 Task: Check the rules for "Victory Lane Racing NASCAR Cup Series".
Action: Mouse moved to (517, 146)
Screenshot: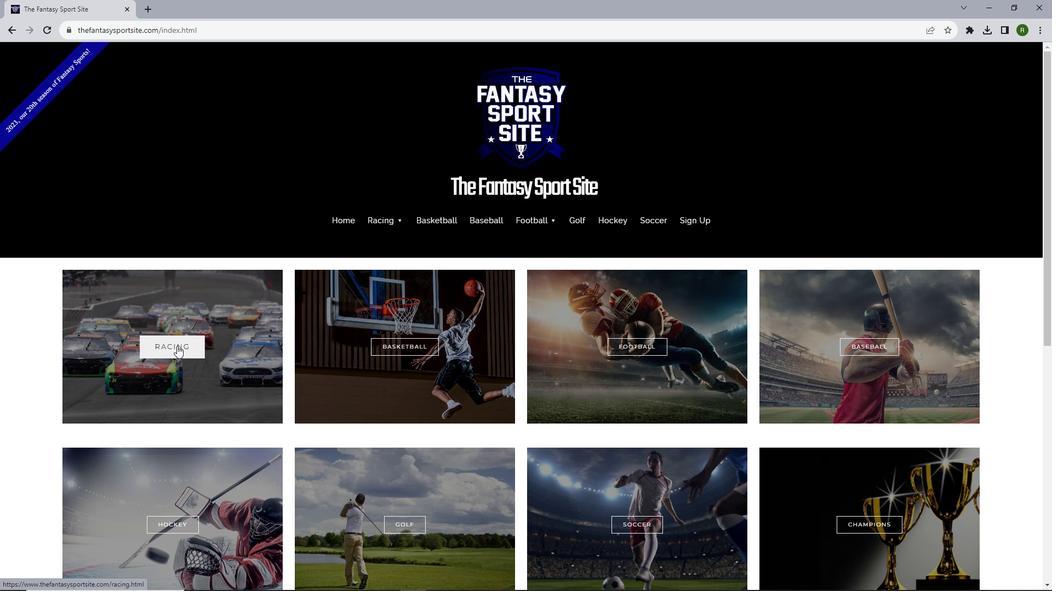 
Action: Mouse pressed left at (517, 146)
Screenshot: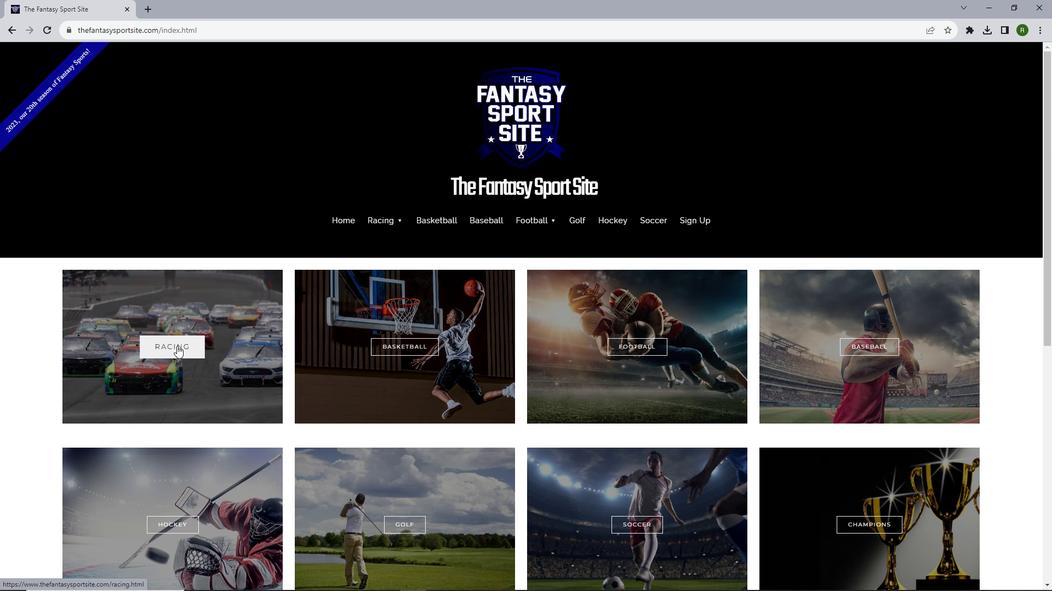
Action: Mouse moved to (517, 169)
Screenshot: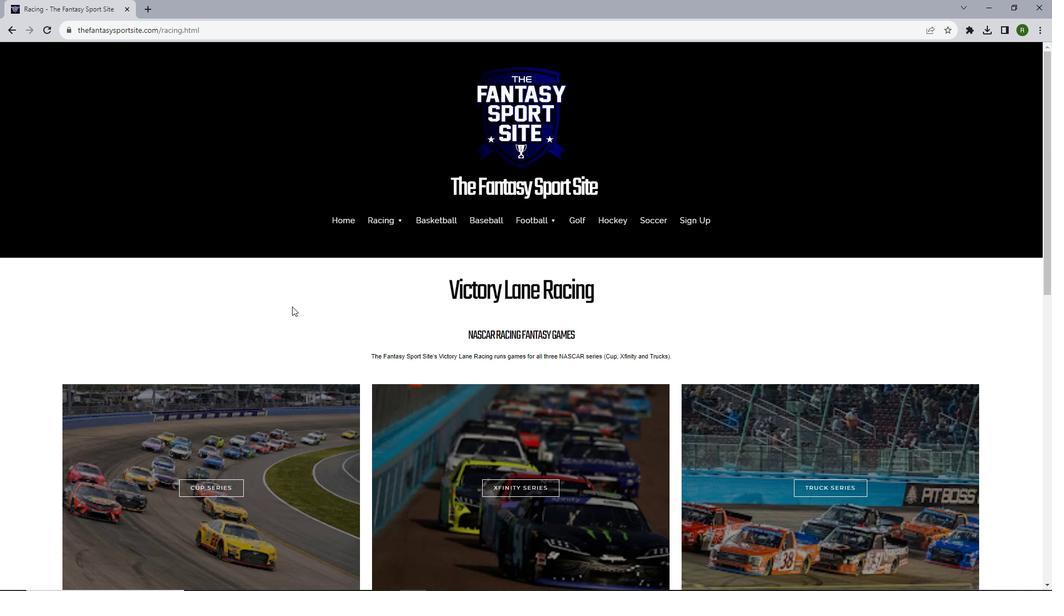 
Action: Mouse scrolled (517, 169) with delta (0, 0)
Screenshot: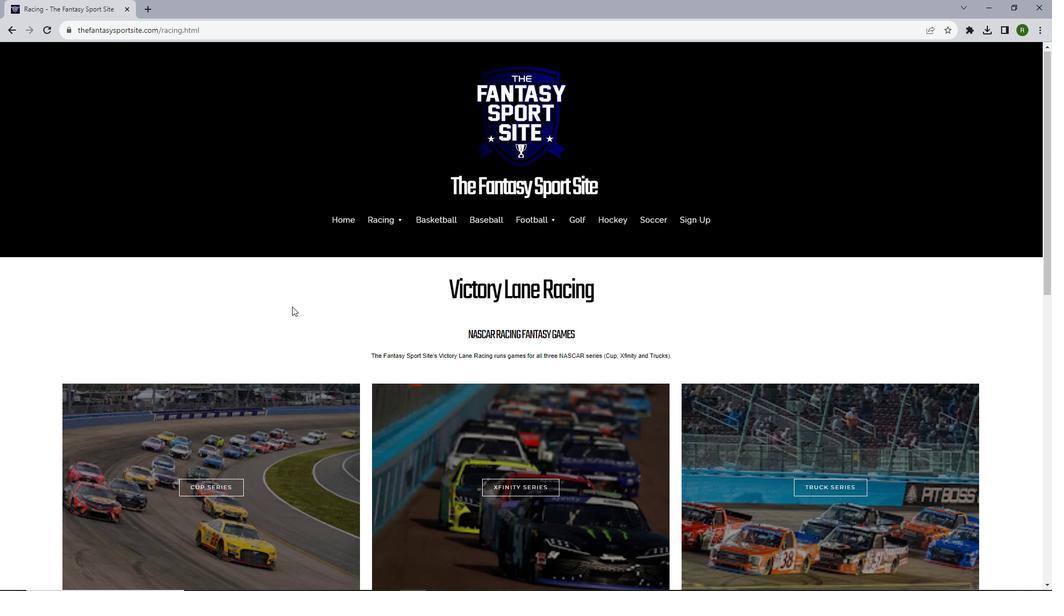 
Action: Mouse moved to (517, 92)
Screenshot: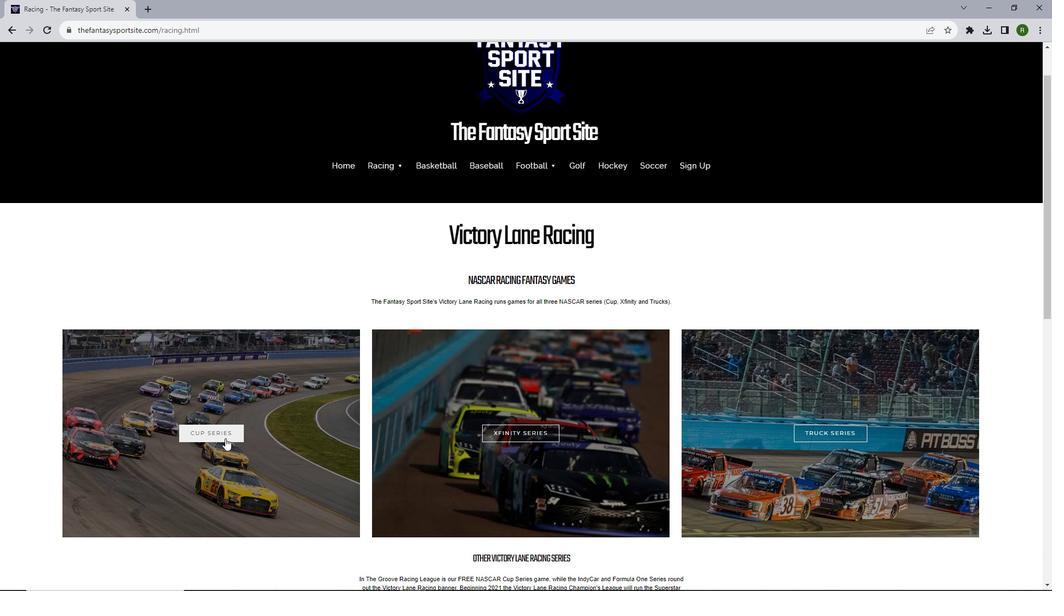 
Action: Mouse pressed left at (517, 92)
Screenshot: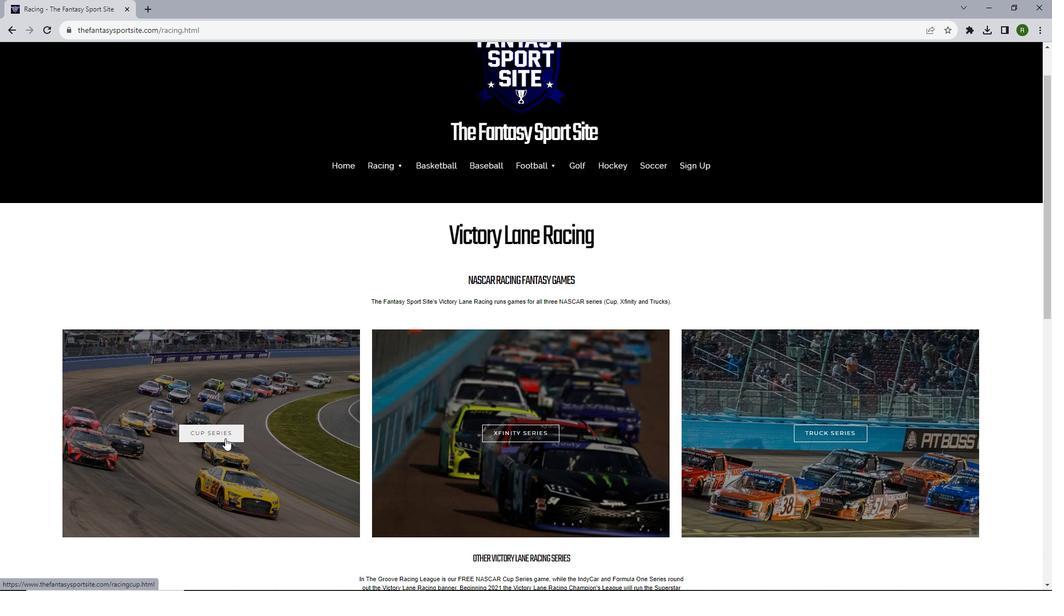 
Action: Mouse moved to (518, 123)
Screenshot: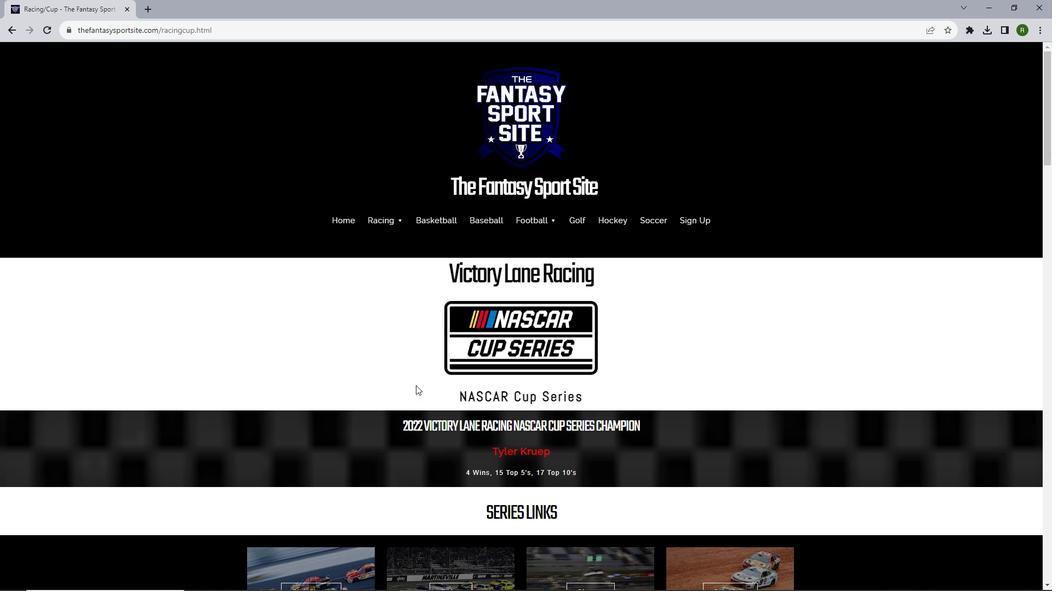 
Action: Mouse scrolled (518, 123) with delta (0, 0)
Screenshot: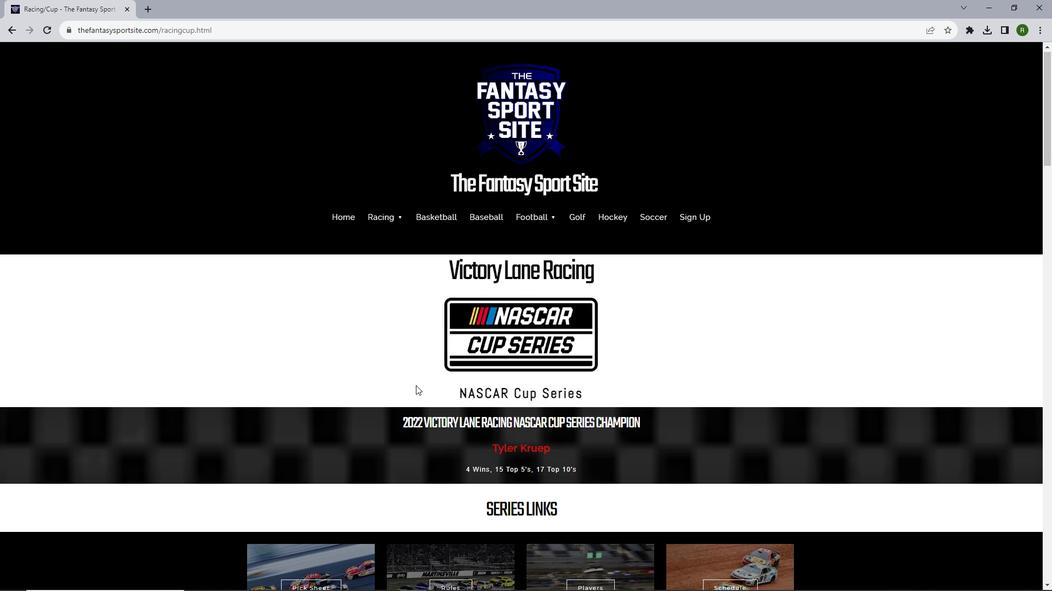 
Action: Mouse scrolled (518, 123) with delta (0, 0)
Screenshot: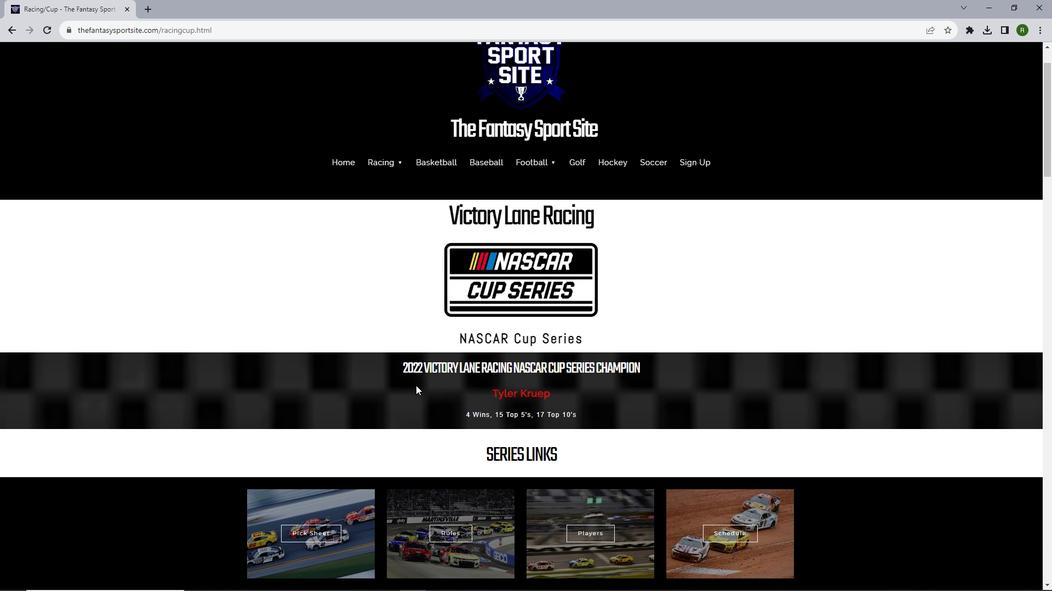 
Action: Mouse scrolled (518, 123) with delta (0, 0)
Screenshot: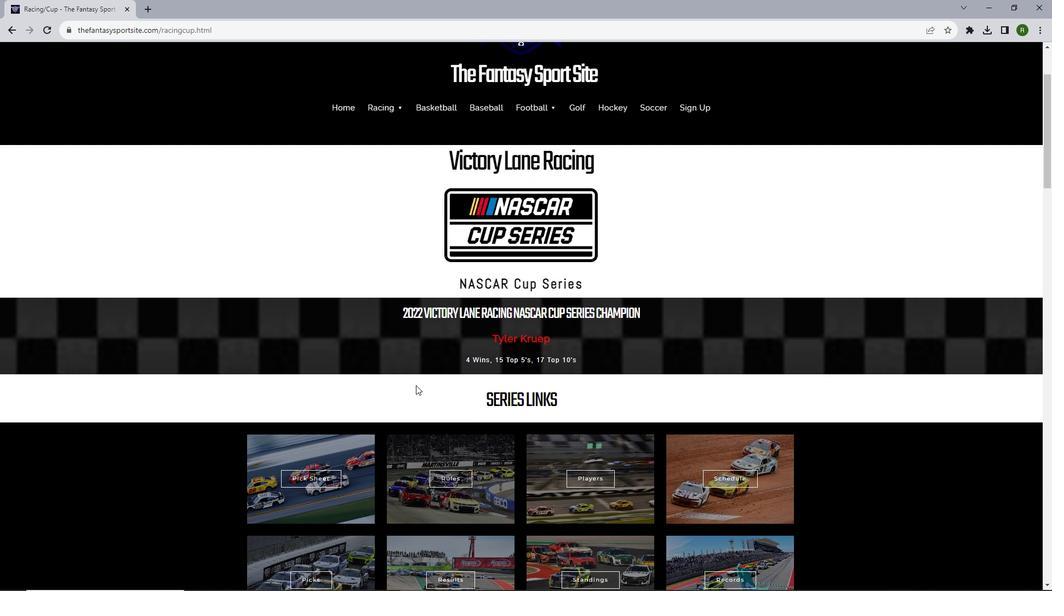 
Action: Mouse scrolled (518, 123) with delta (0, 0)
Screenshot: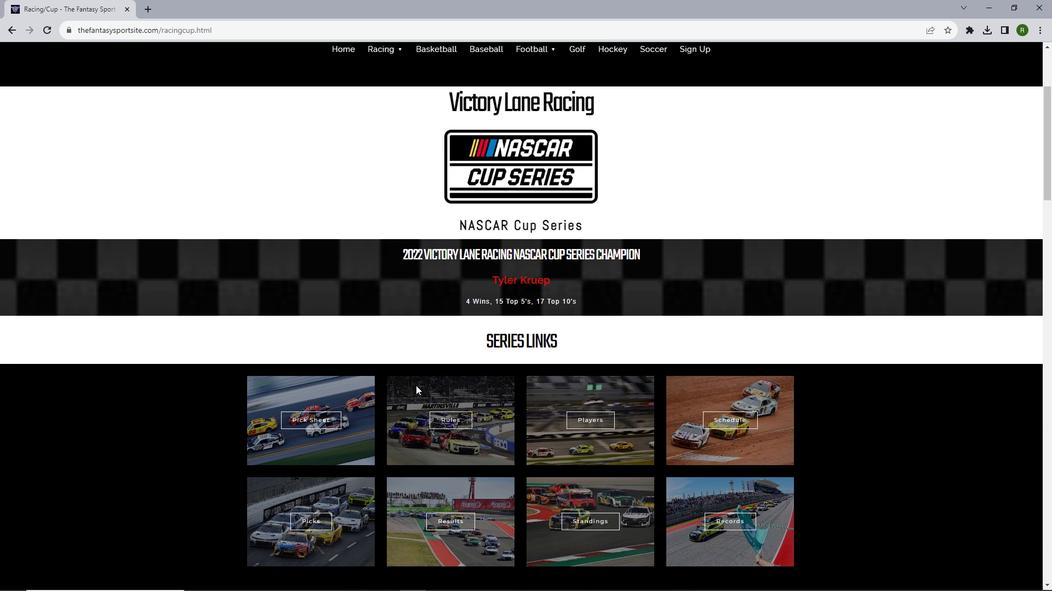 
Action: Mouse moved to (518, 131)
Screenshot: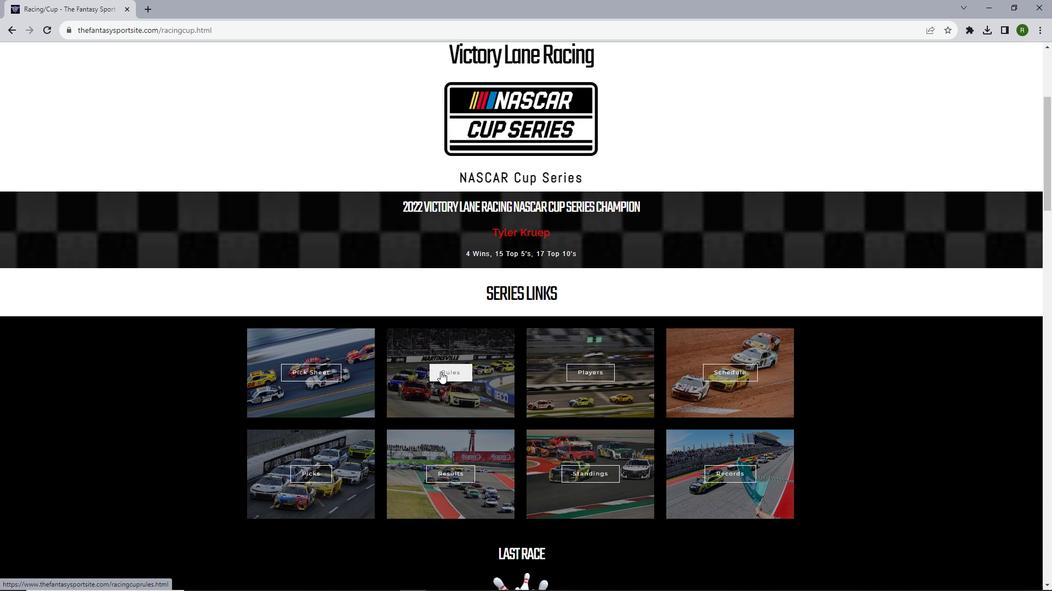 
Action: Mouse pressed left at (518, 131)
Screenshot: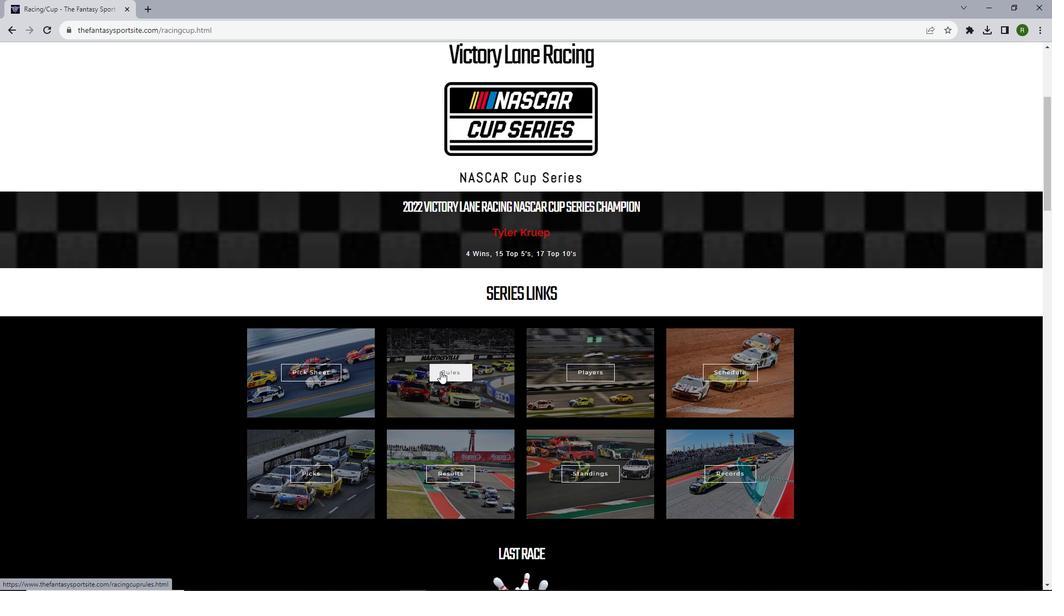 
Action: Mouse moved to (518, 156)
Screenshot: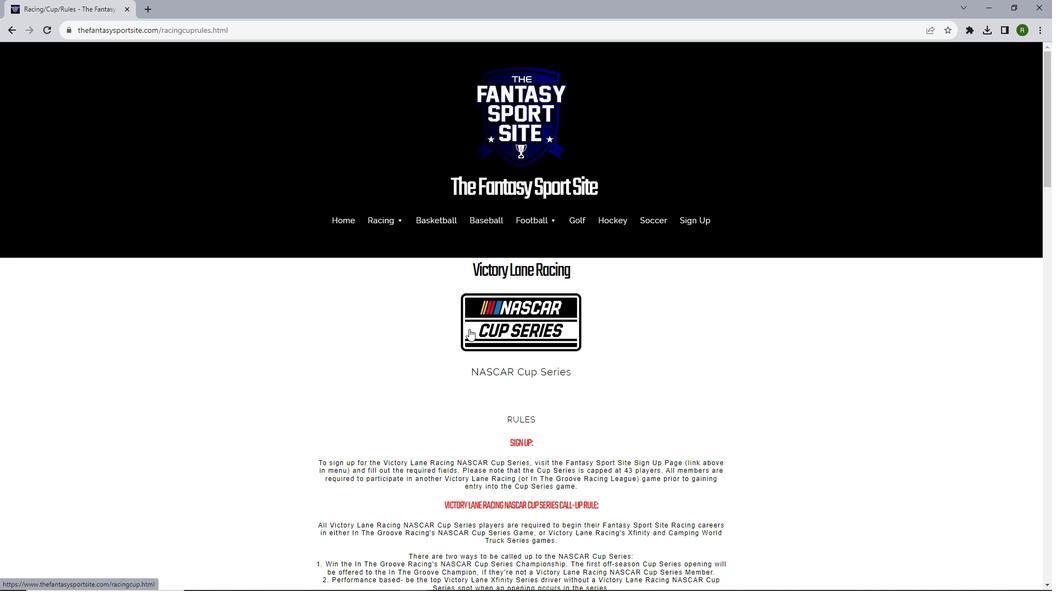 
Action: Mouse scrolled (518, 156) with delta (0, 0)
Screenshot: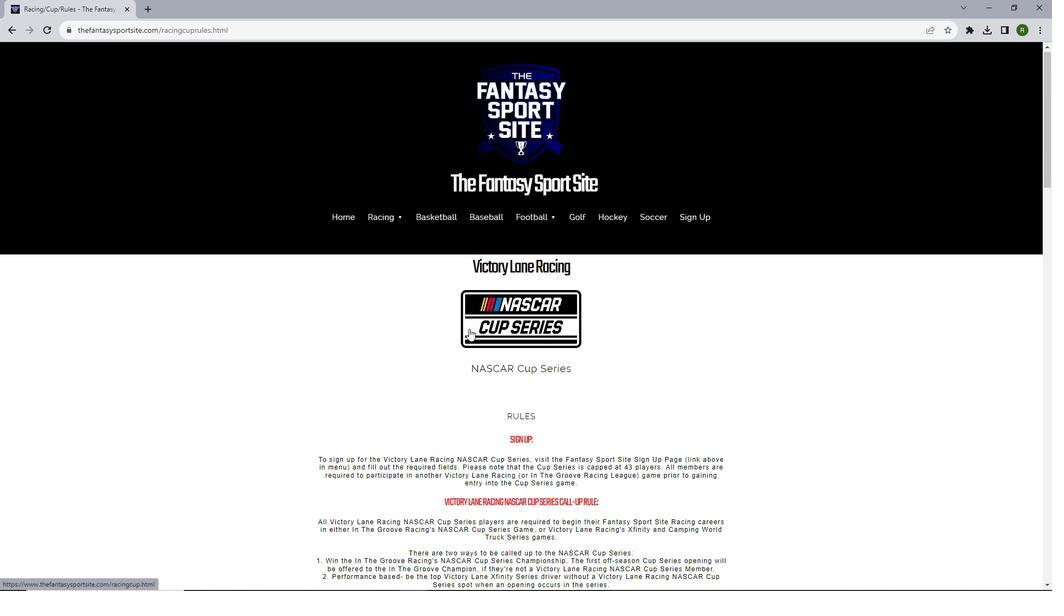 
Action: Mouse moved to (518, 156)
Screenshot: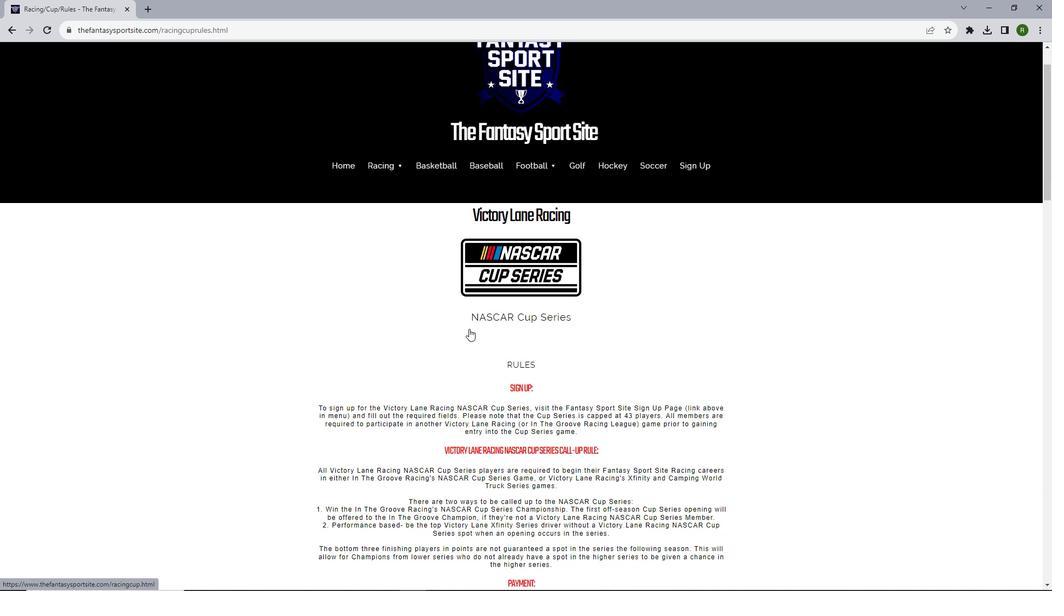 
Action: Mouse scrolled (518, 156) with delta (0, 0)
Screenshot: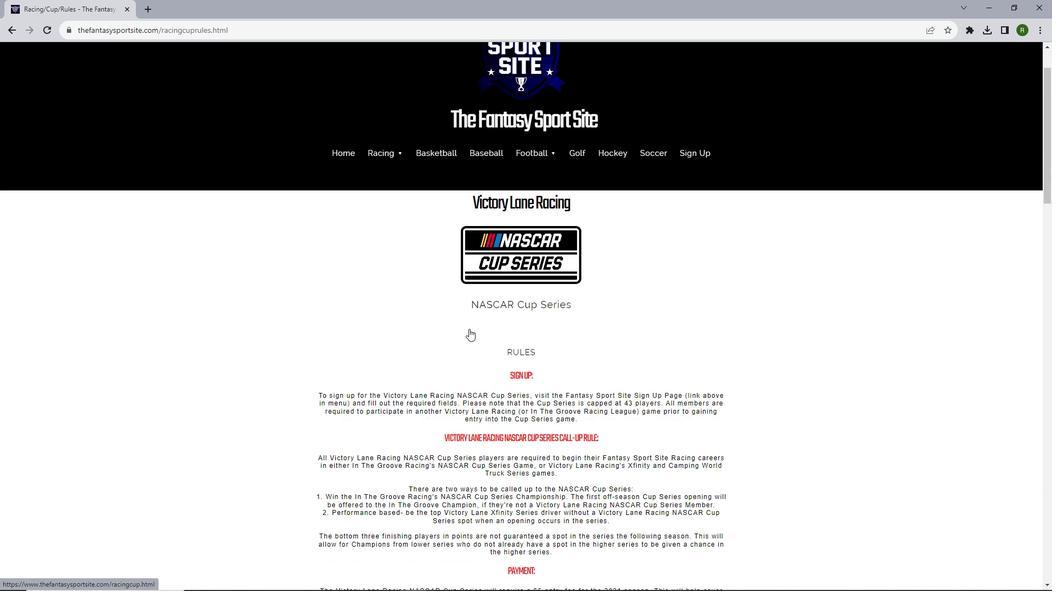
Action: Mouse moved to (518, 156)
Screenshot: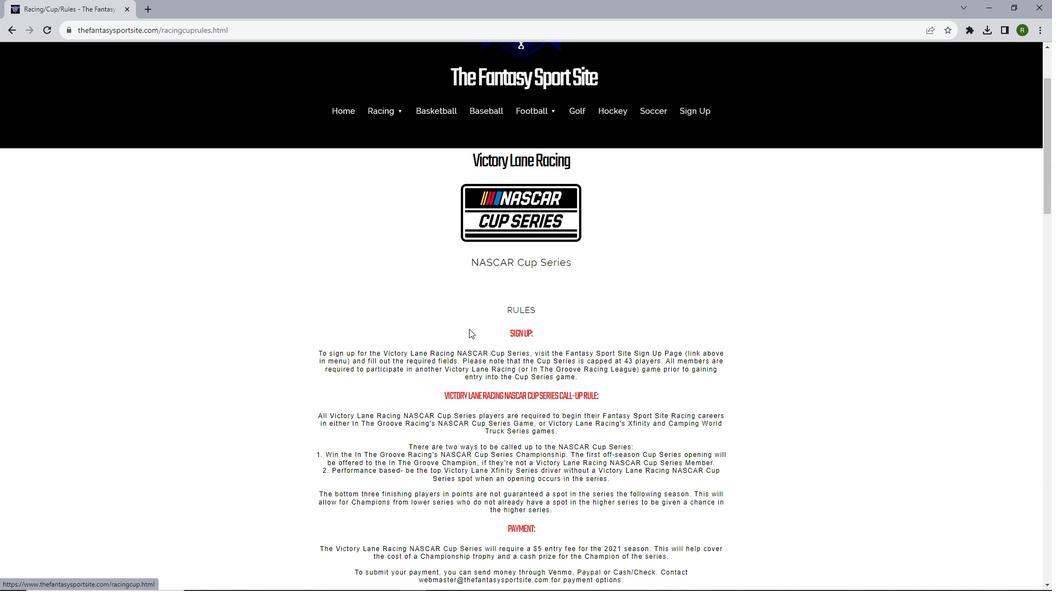
Action: Mouse scrolled (518, 156) with delta (0, 0)
Screenshot: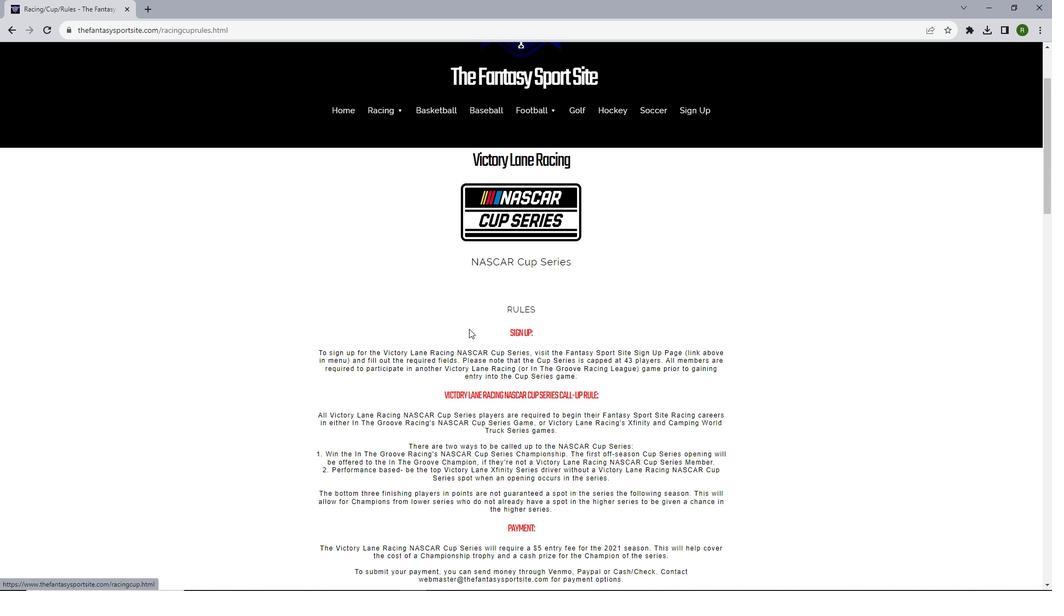 
Action: Mouse scrolled (518, 156) with delta (0, 0)
Screenshot: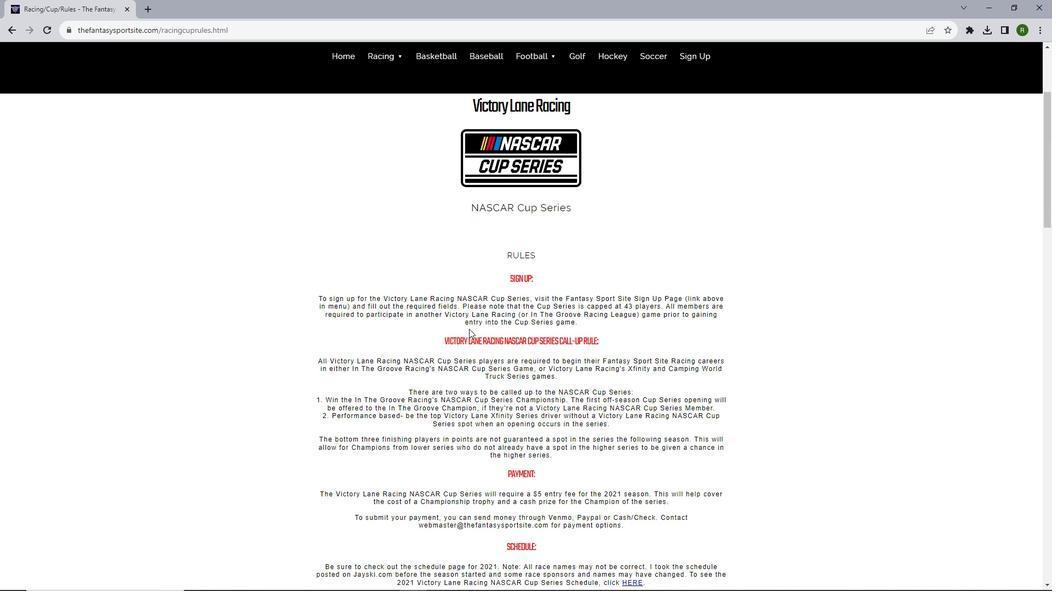 
Action: Mouse scrolled (518, 156) with delta (0, 0)
Screenshot: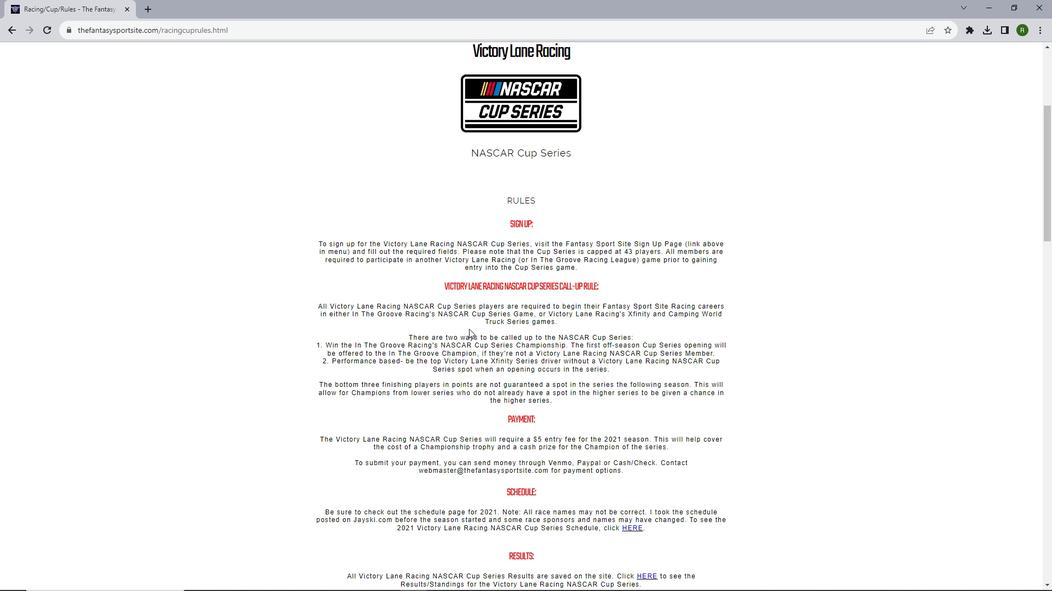 
Action: Mouse scrolled (518, 156) with delta (0, 0)
Screenshot: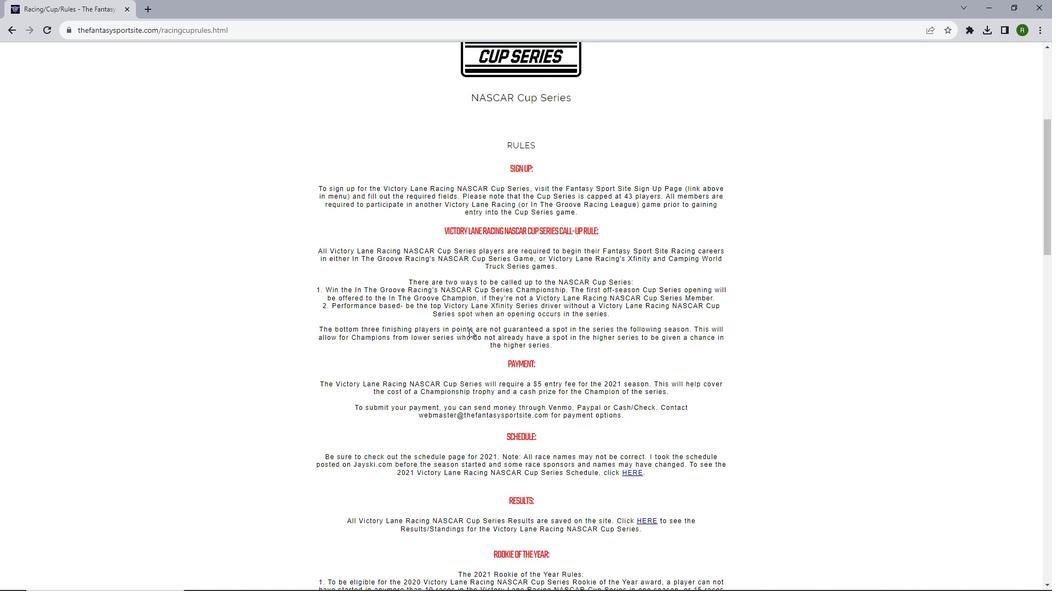 
Action: Mouse scrolled (518, 156) with delta (0, 0)
Screenshot: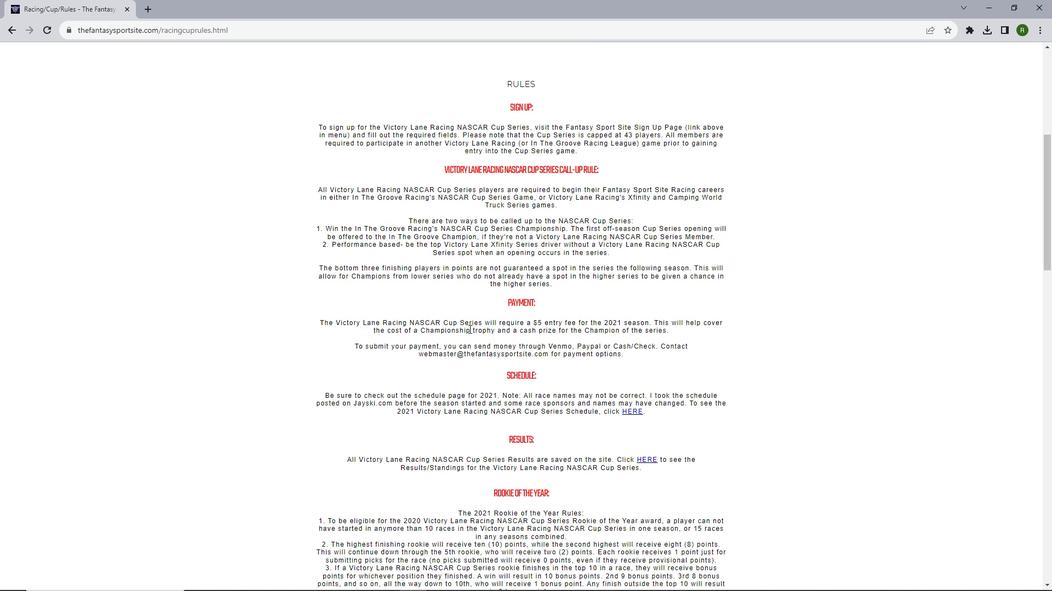 
Action: Mouse scrolled (518, 156) with delta (0, 0)
Screenshot: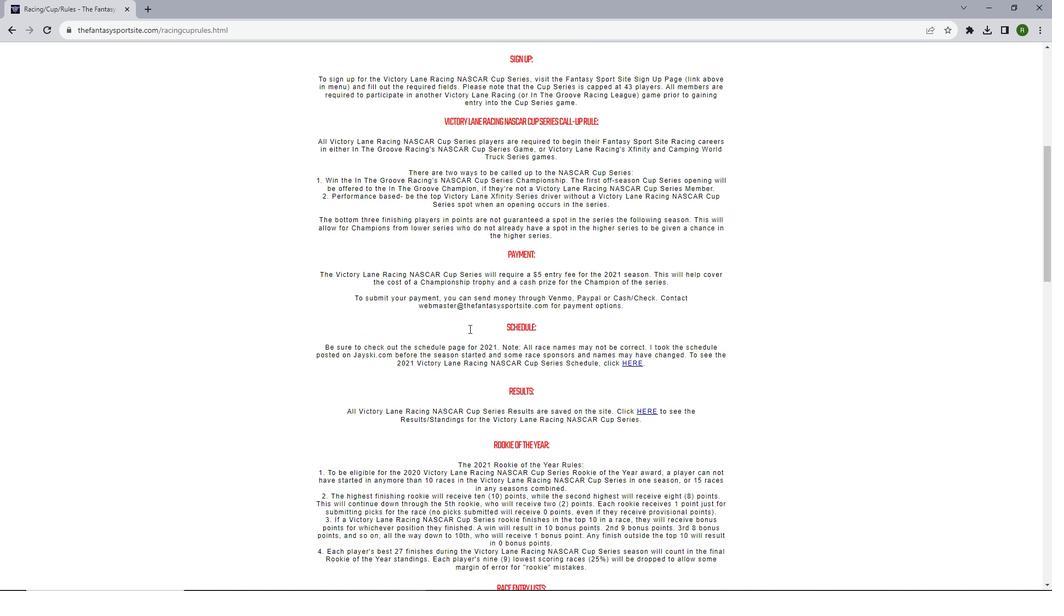 
Action: Mouse moved to (518, 156)
Screenshot: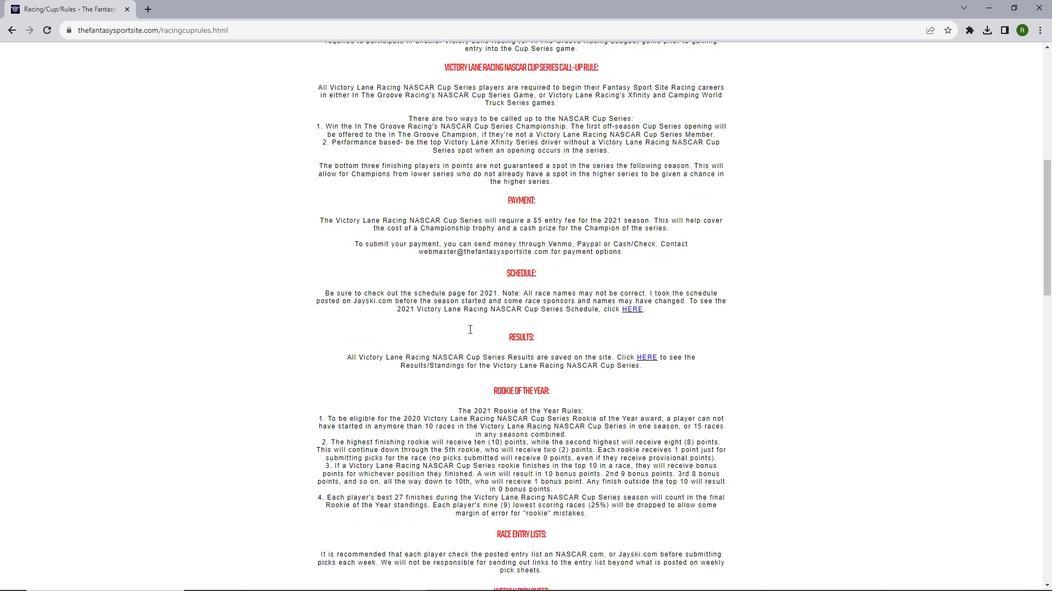 
Action: Mouse scrolled (518, 156) with delta (0, 0)
Screenshot: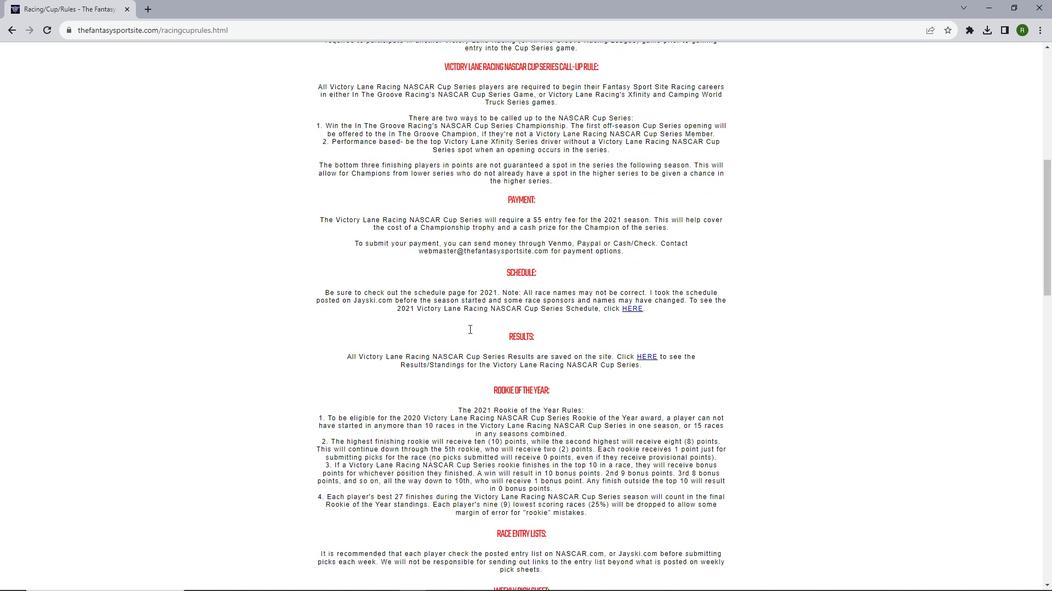 
Action: Mouse scrolled (518, 156) with delta (0, 0)
Screenshot: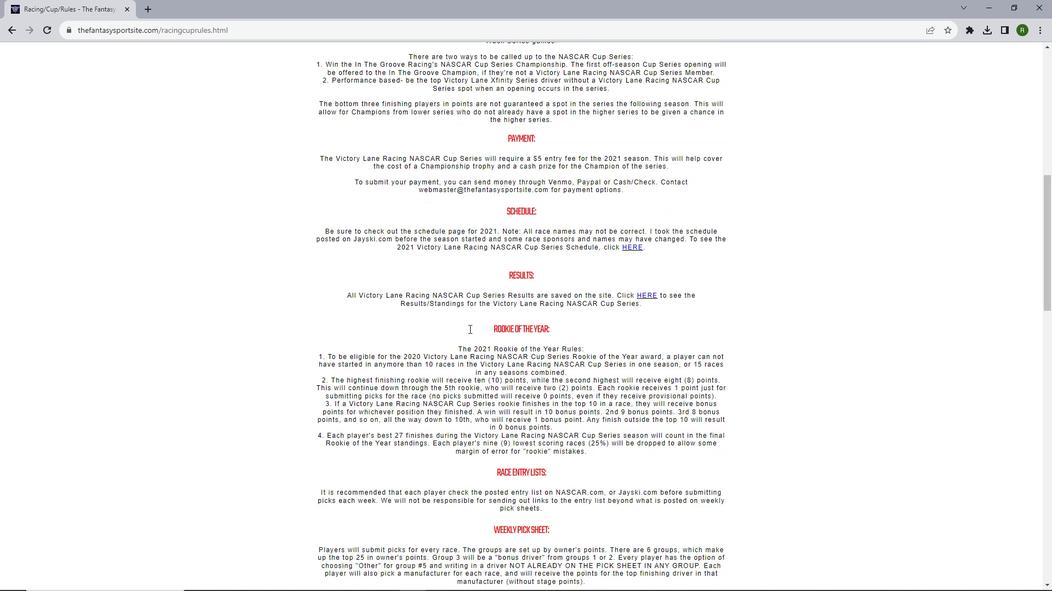 
Action: Mouse scrolled (518, 156) with delta (0, 0)
Screenshot: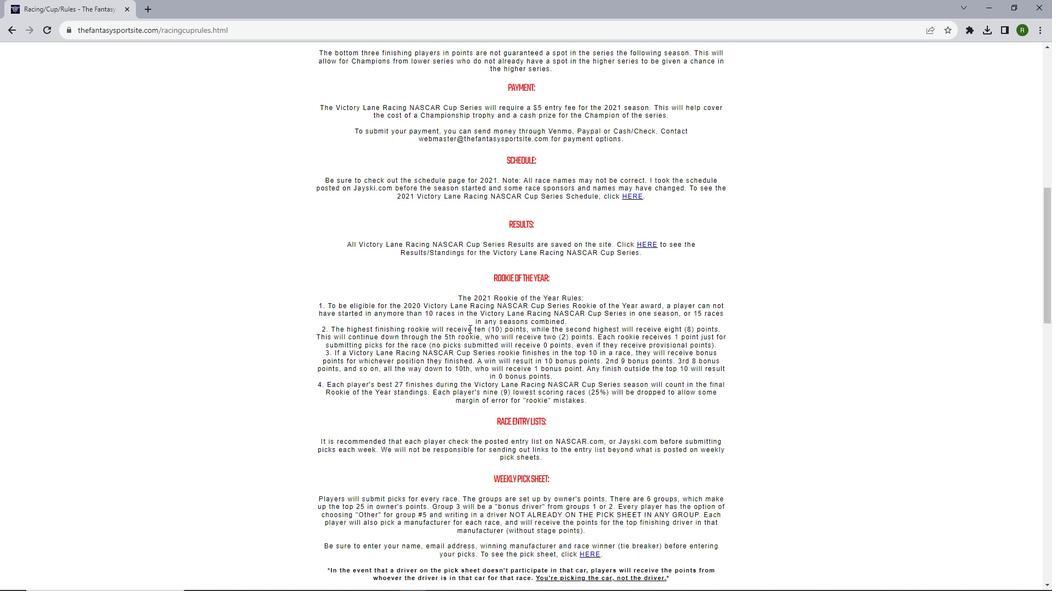 
Action: Mouse scrolled (518, 156) with delta (0, 0)
Screenshot: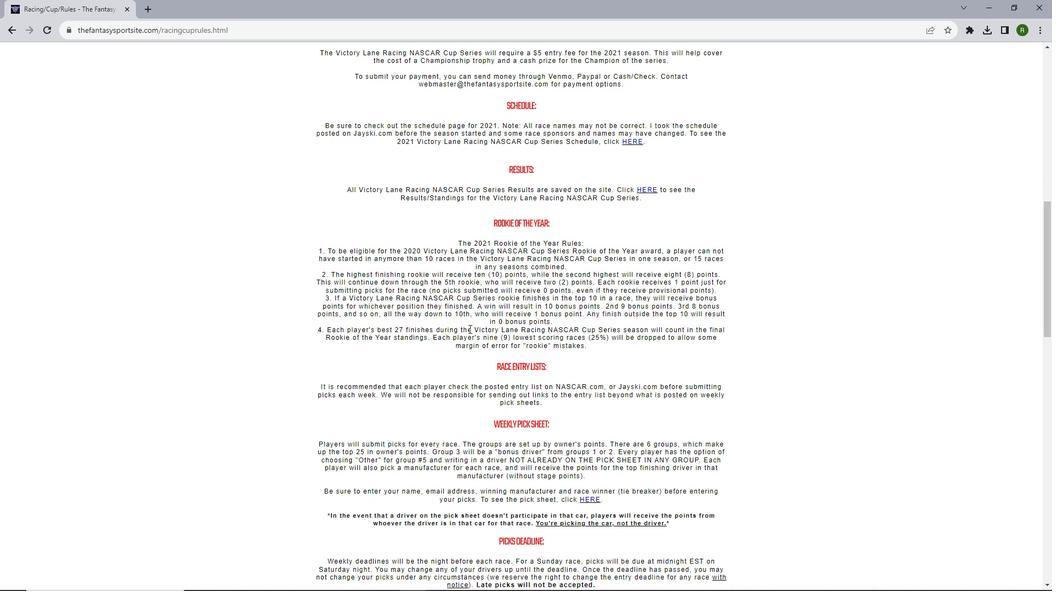 
Action: Mouse scrolled (518, 156) with delta (0, 0)
Screenshot: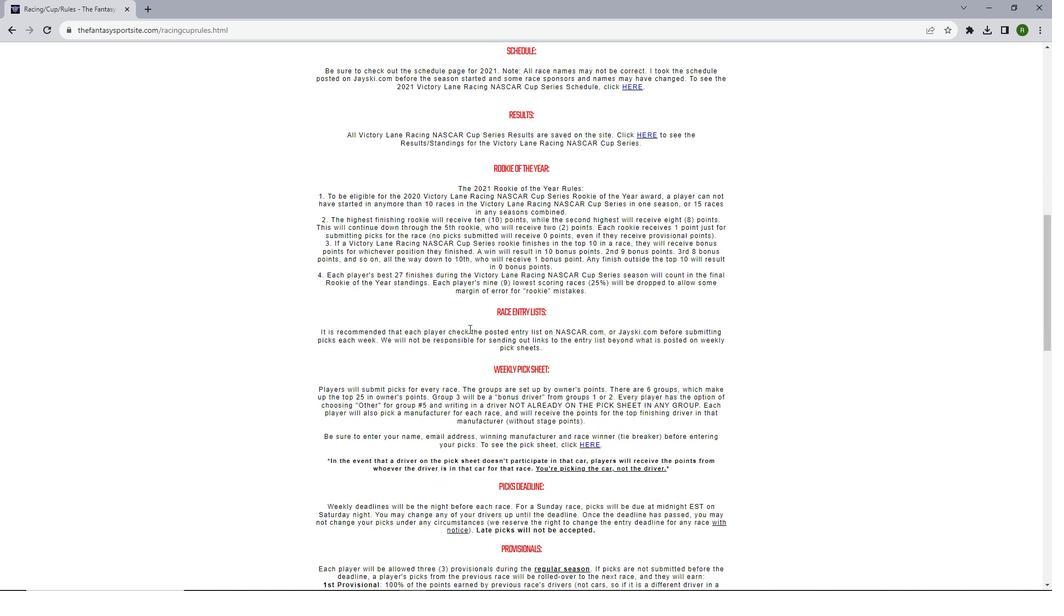 
Action: Mouse scrolled (518, 156) with delta (0, 0)
Screenshot: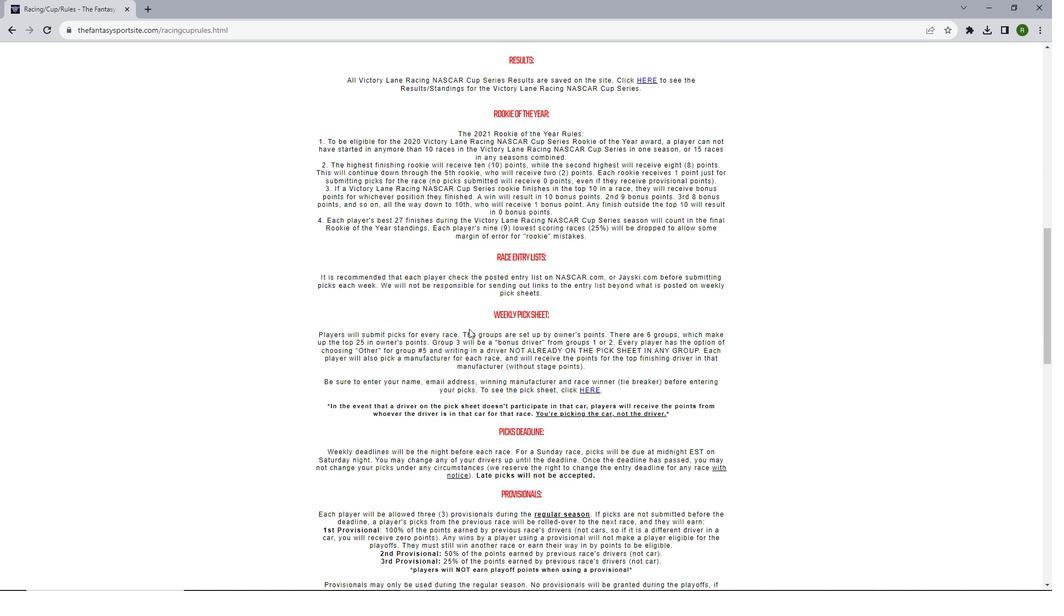 
Action: Mouse scrolled (518, 156) with delta (0, 0)
Screenshot: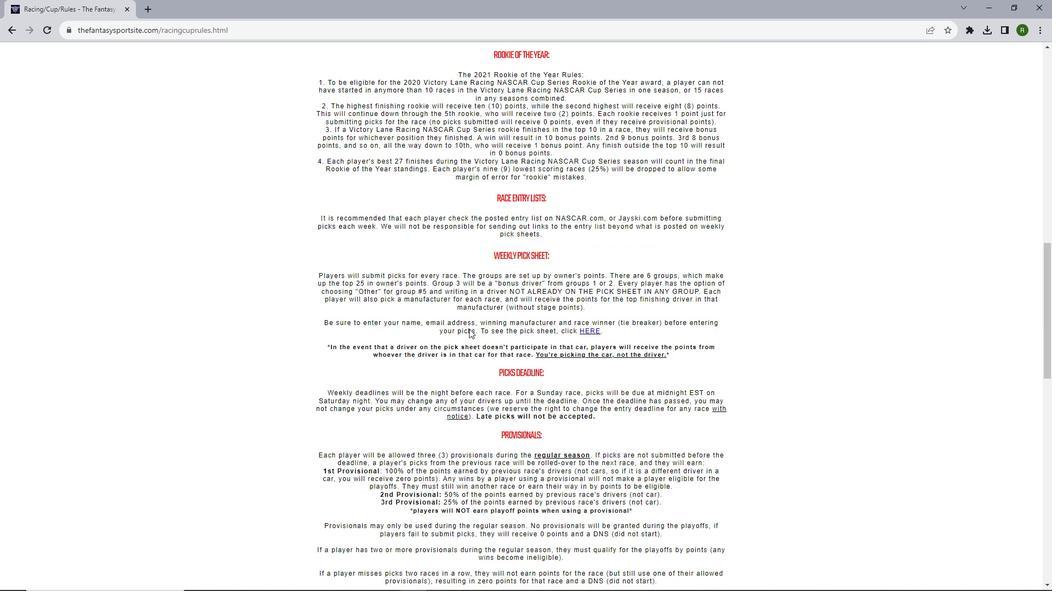 
Action: Mouse scrolled (518, 156) with delta (0, 0)
Screenshot: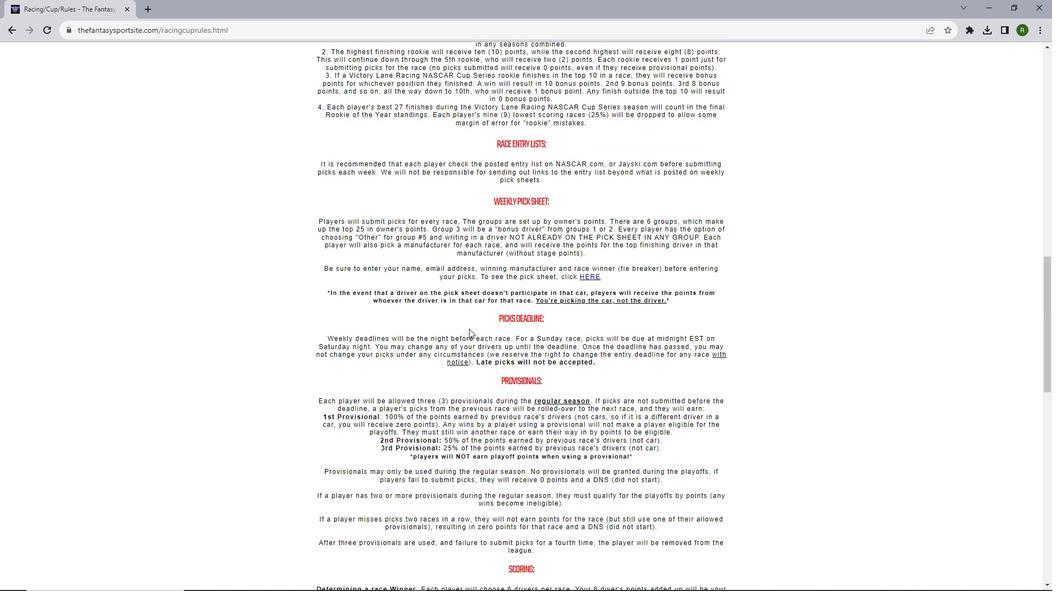 
Action: Mouse scrolled (518, 156) with delta (0, 0)
Screenshot: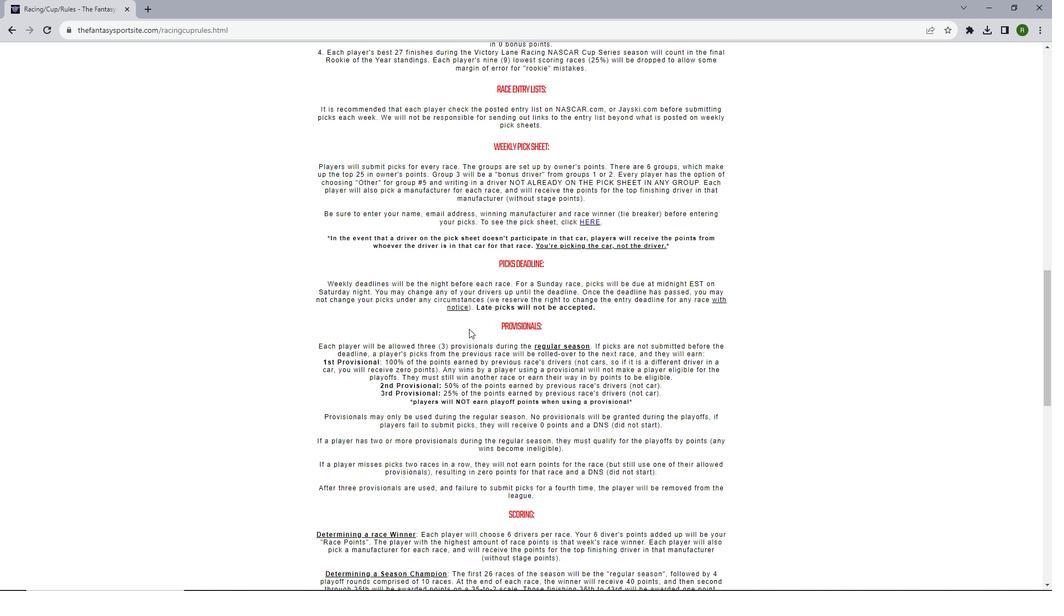 
Action: Mouse moved to (518, 156)
Screenshot: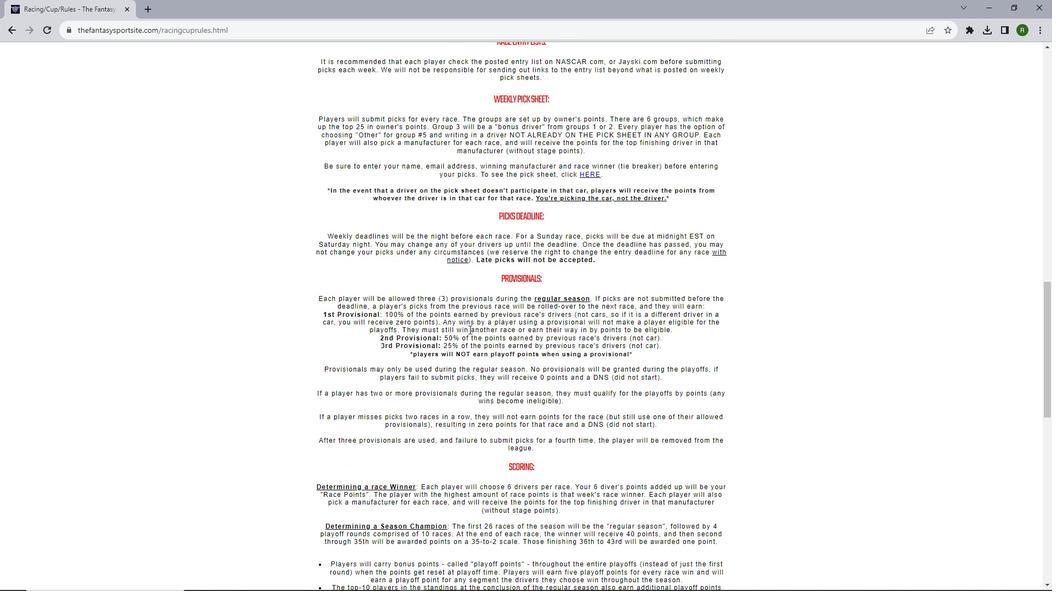 
Action: Mouse scrolled (518, 156) with delta (0, 0)
Screenshot: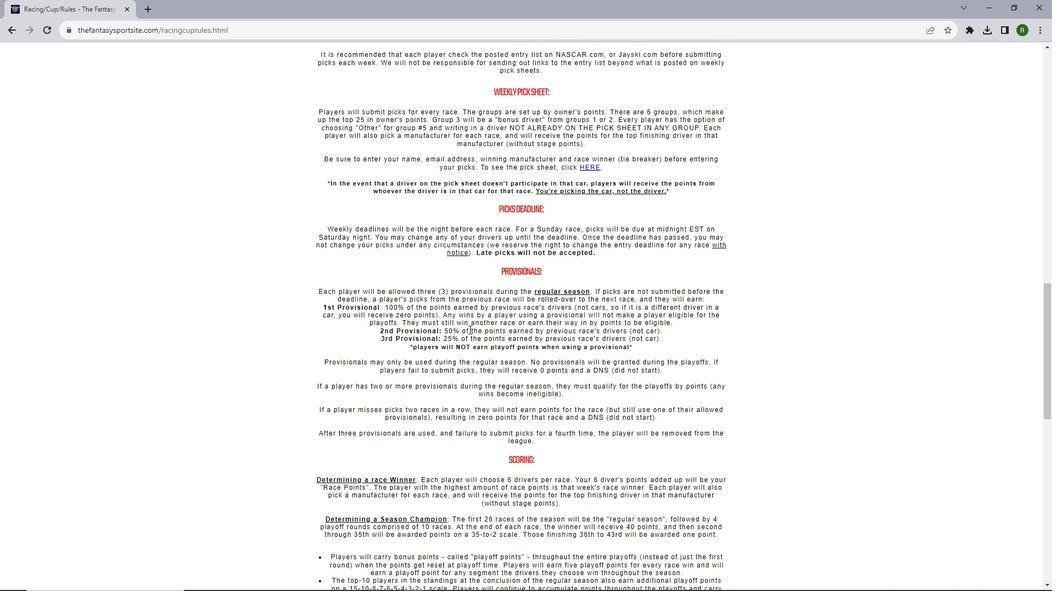 
Action: Mouse scrolled (518, 156) with delta (0, 0)
Screenshot: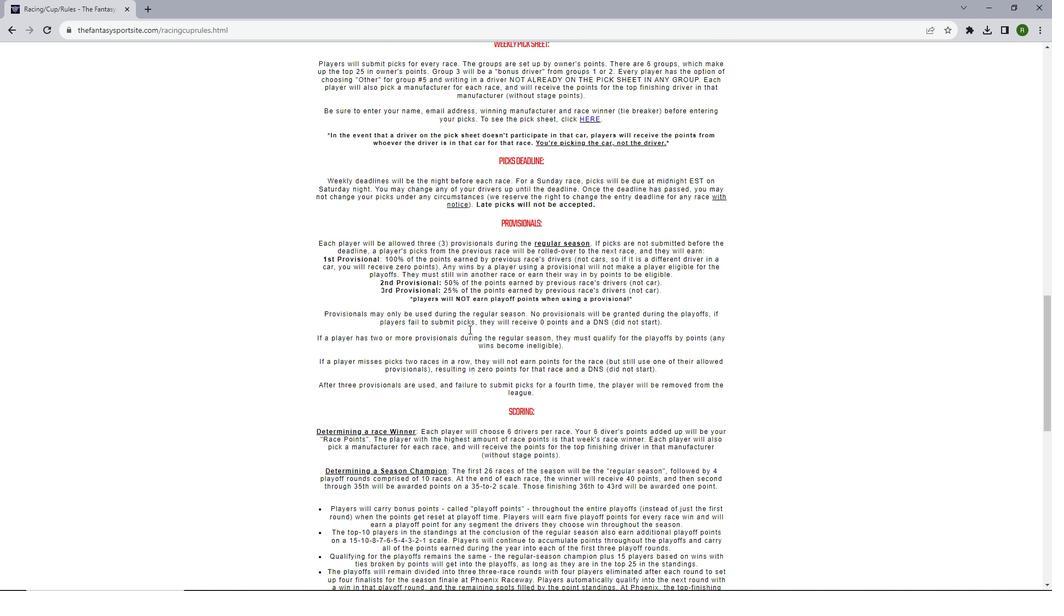 
Action: Mouse scrolled (518, 156) with delta (0, 0)
Screenshot: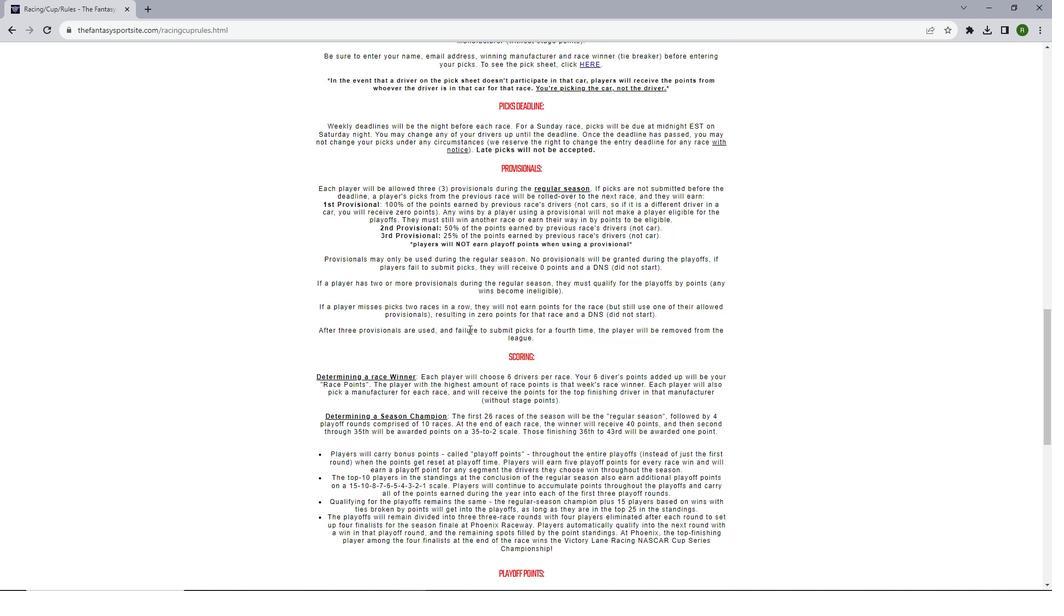 
Action: Mouse scrolled (518, 156) with delta (0, 0)
Screenshot: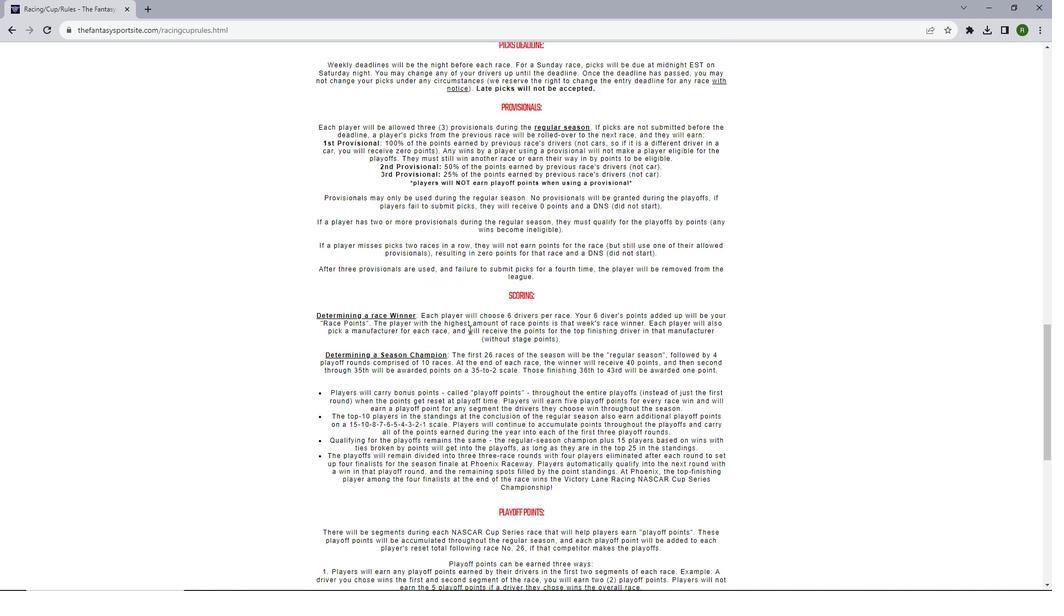 
Action: Mouse scrolled (518, 156) with delta (0, 0)
Screenshot: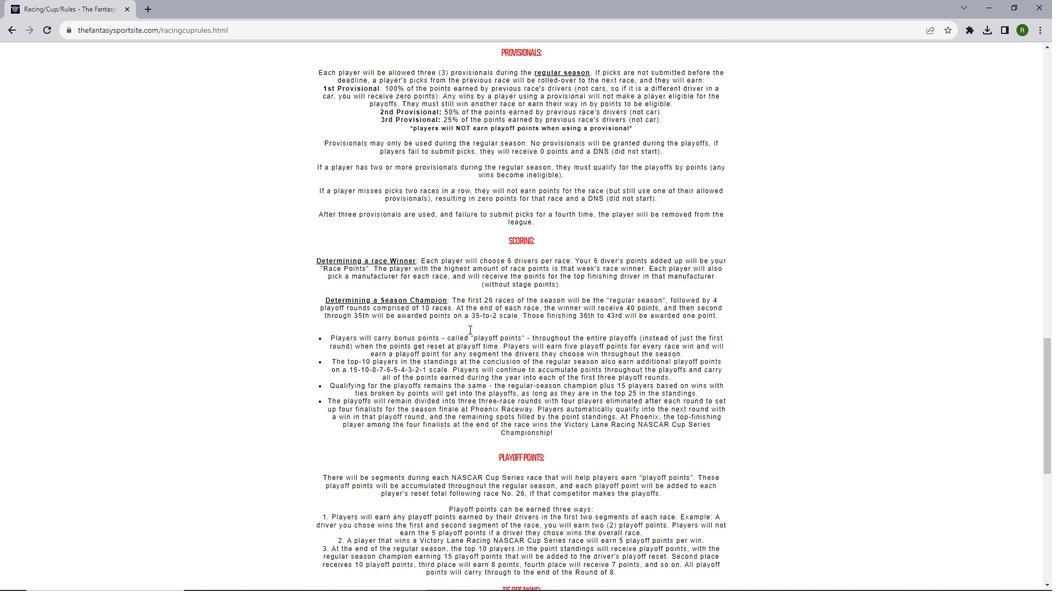 
Action: Mouse scrolled (518, 156) with delta (0, 0)
Screenshot: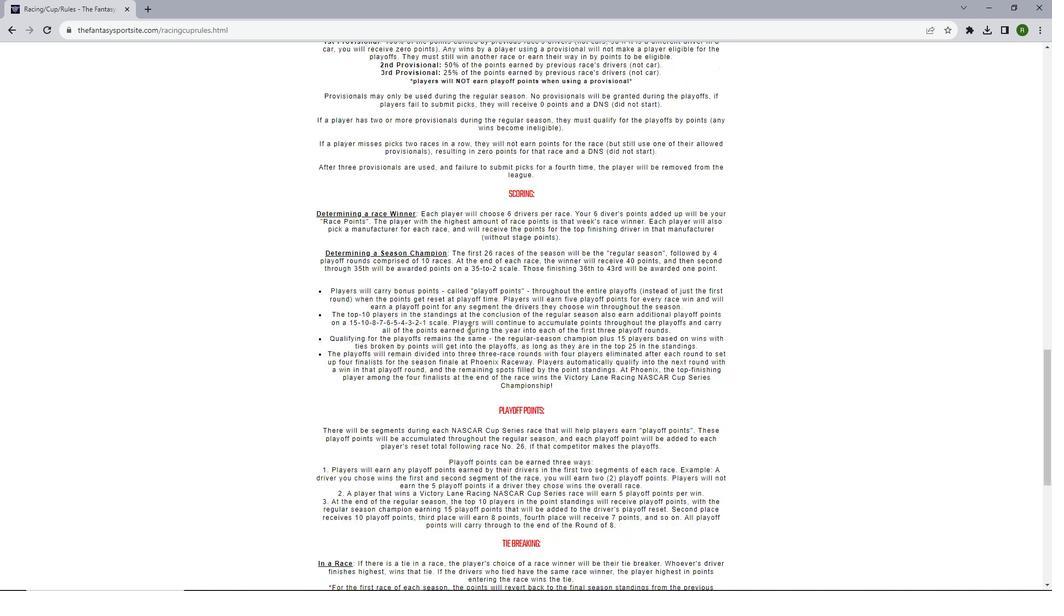 
Action: Mouse scrolled (518, 156) with delta (0, 0)
Screenshot: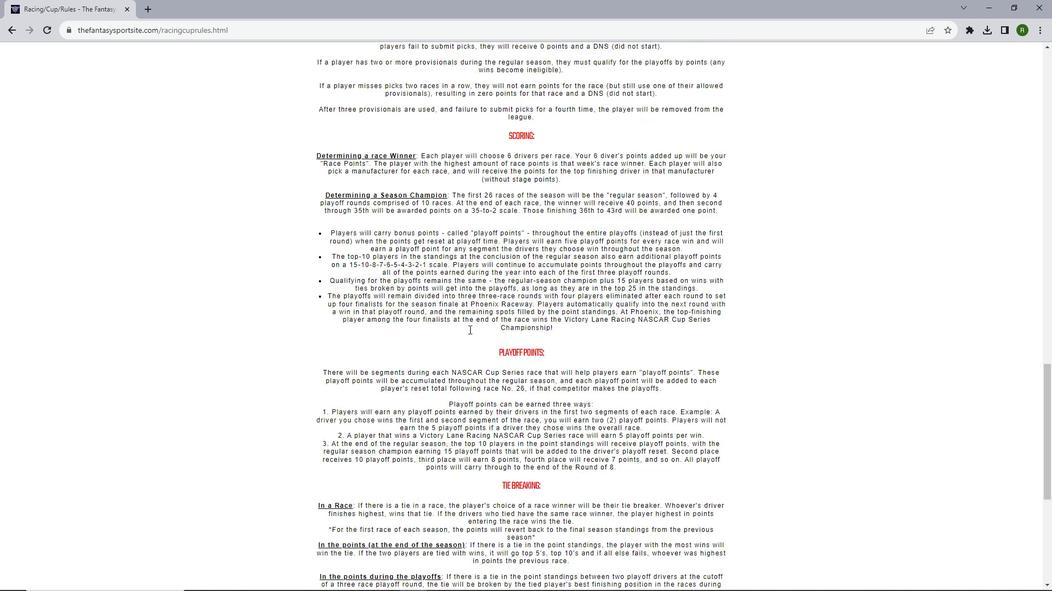 
Action: Mouse scrolled (518, 156) with delta (0, 0)
Screenshot: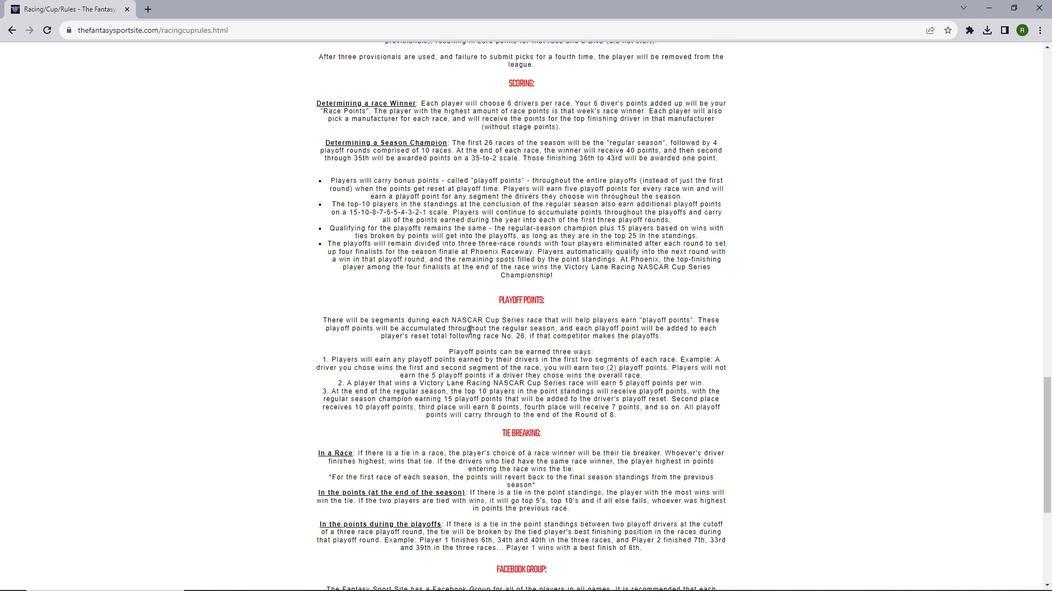 
Action: Mouse scrolled (518, 156) with delta (0, 0)
Screenshot: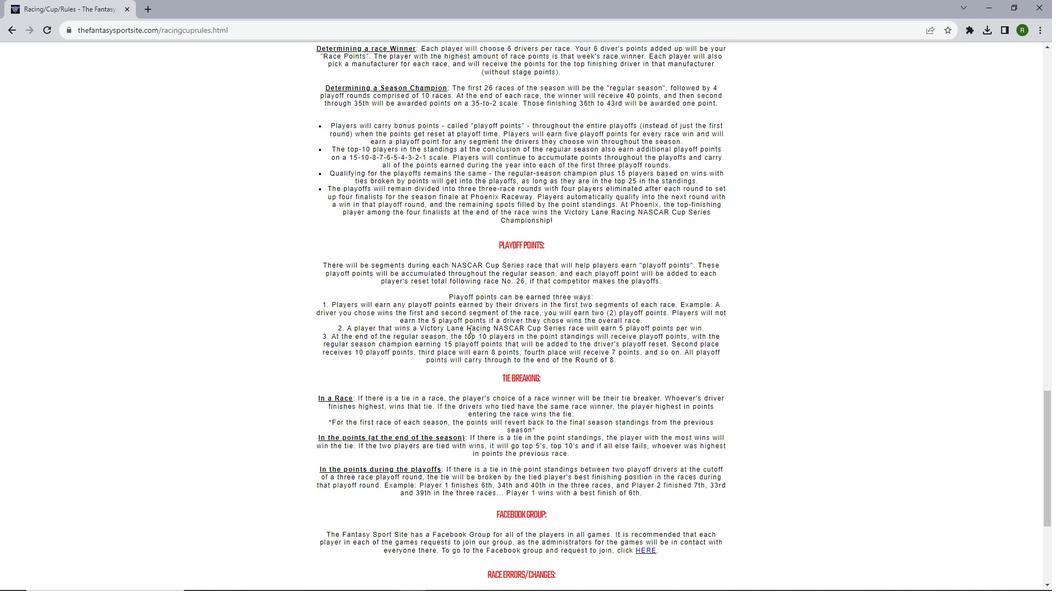 
Action: Mouse scrolled (518, 156) with delta (0, 0)
Screenshot: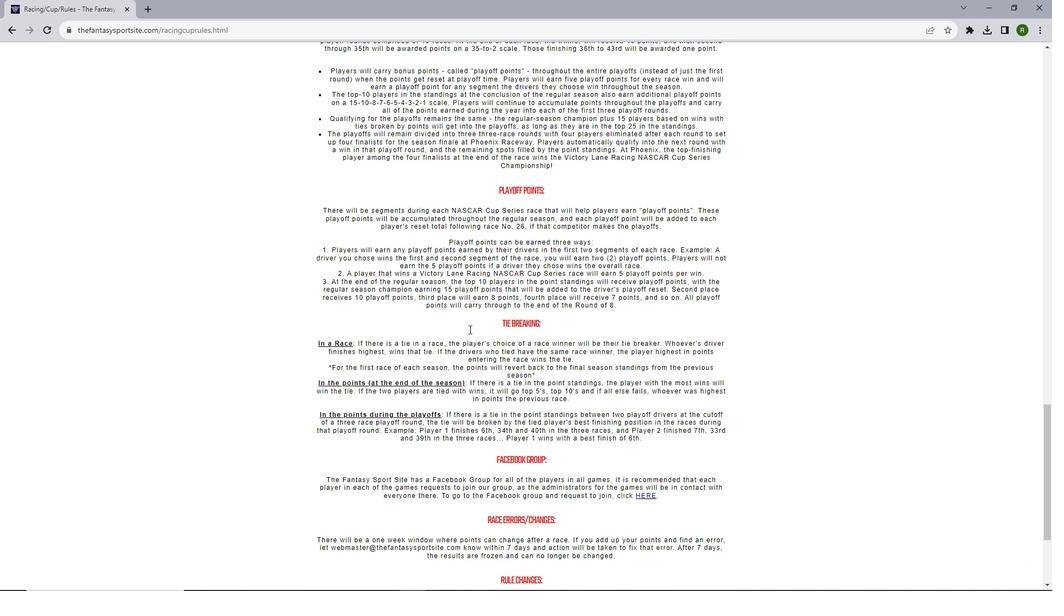 
Action: Mouse scrolled (518, 156) with delta (0, 0)
Screenshot: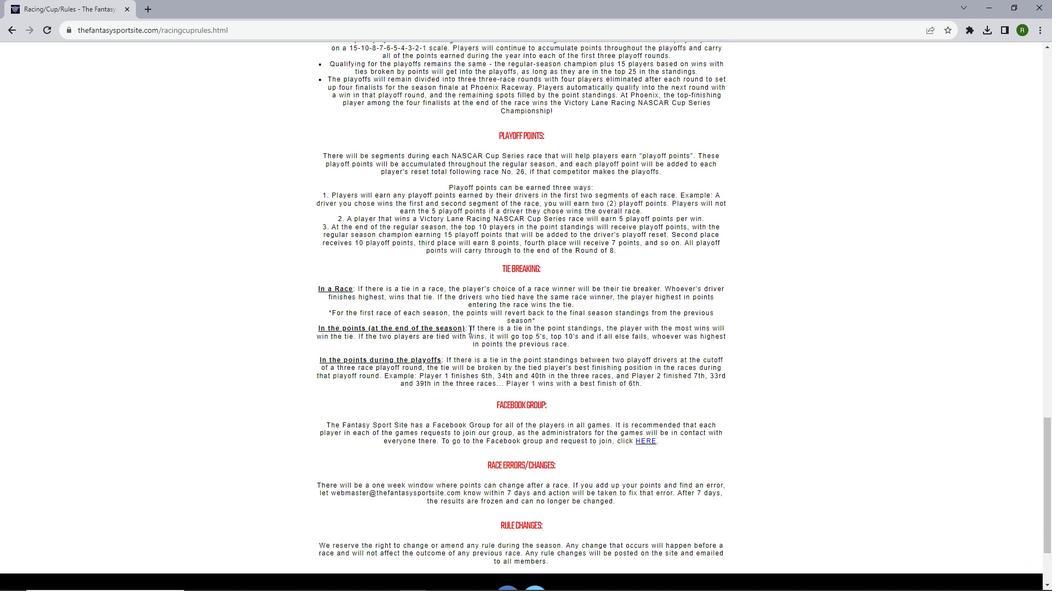 
Action: Mouse scrolled (518, 156) with delta (0, 0)
Screenshot: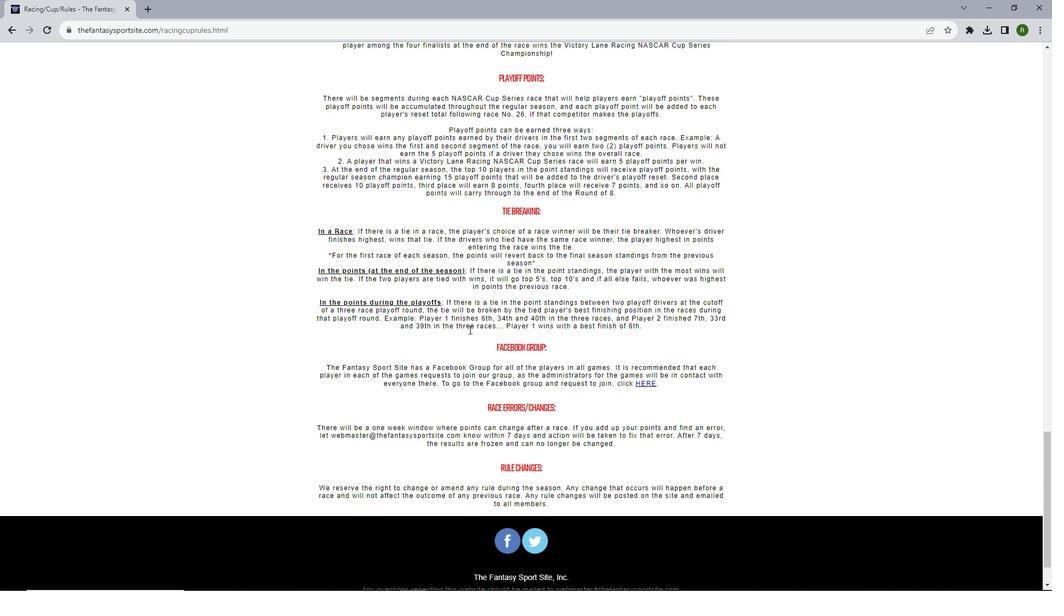 
Action: Mouse scrolled (518, 156) with delta (0, 0)
Screenshot: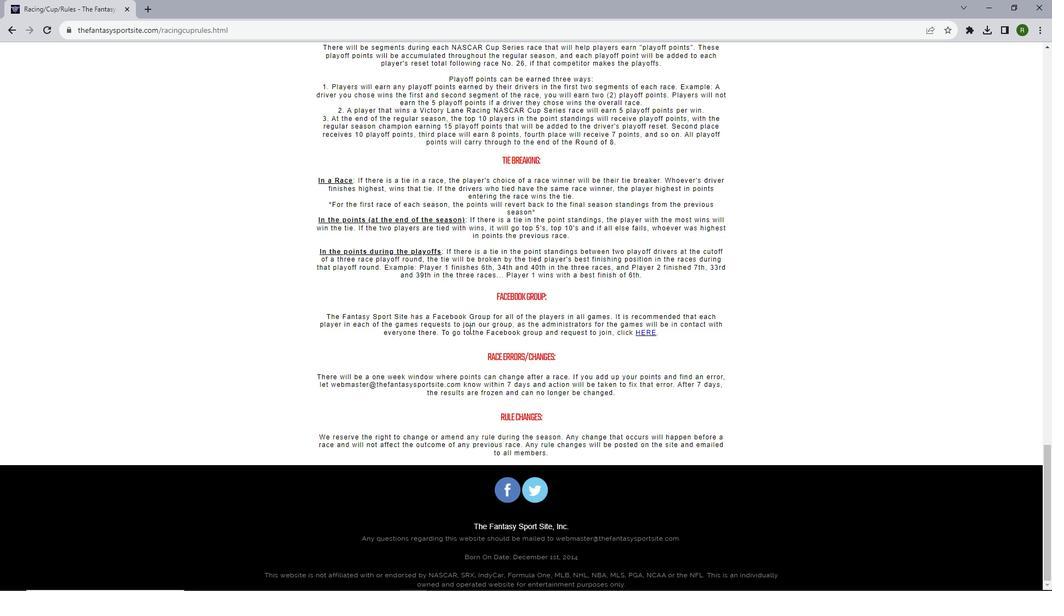 
Action: Mouse moved to (518, 156)
Screenshot: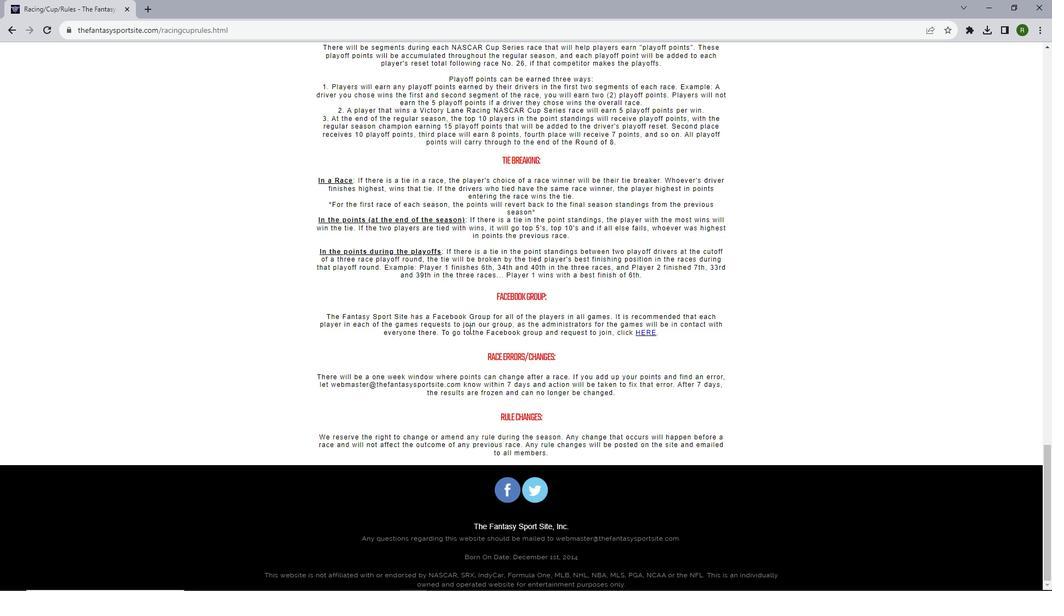 
